 Task: Create a rule from the Recommended list, Task Added to this Project -> add SubTasks in the project ToughWorks with SubTasks Gather and Analyse Requirements , Design and Implement Solution , System Test and UAT , Release to Production / Go Live.
Action: Mouse moved to (52, 354)
Screenshot: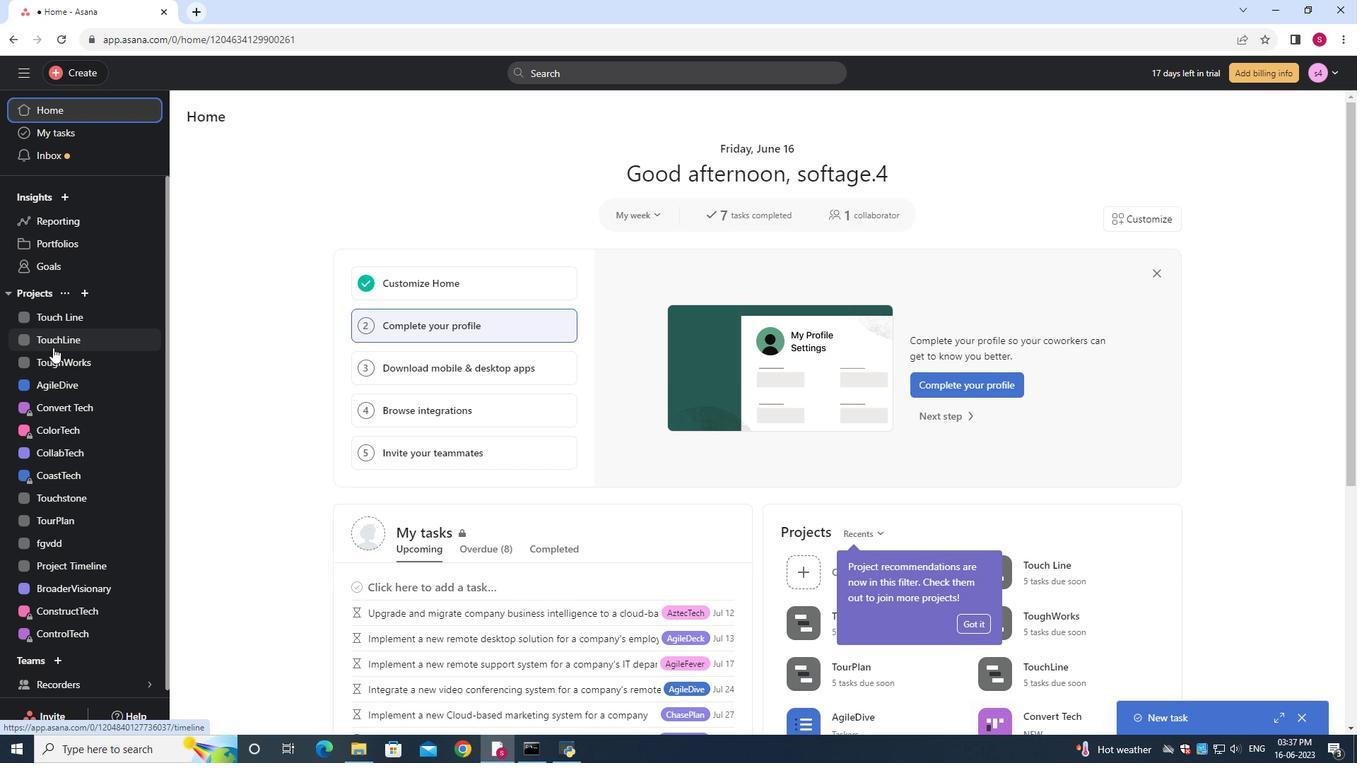 
Action: Mouse pressed left at (52, 354)
Screenshot: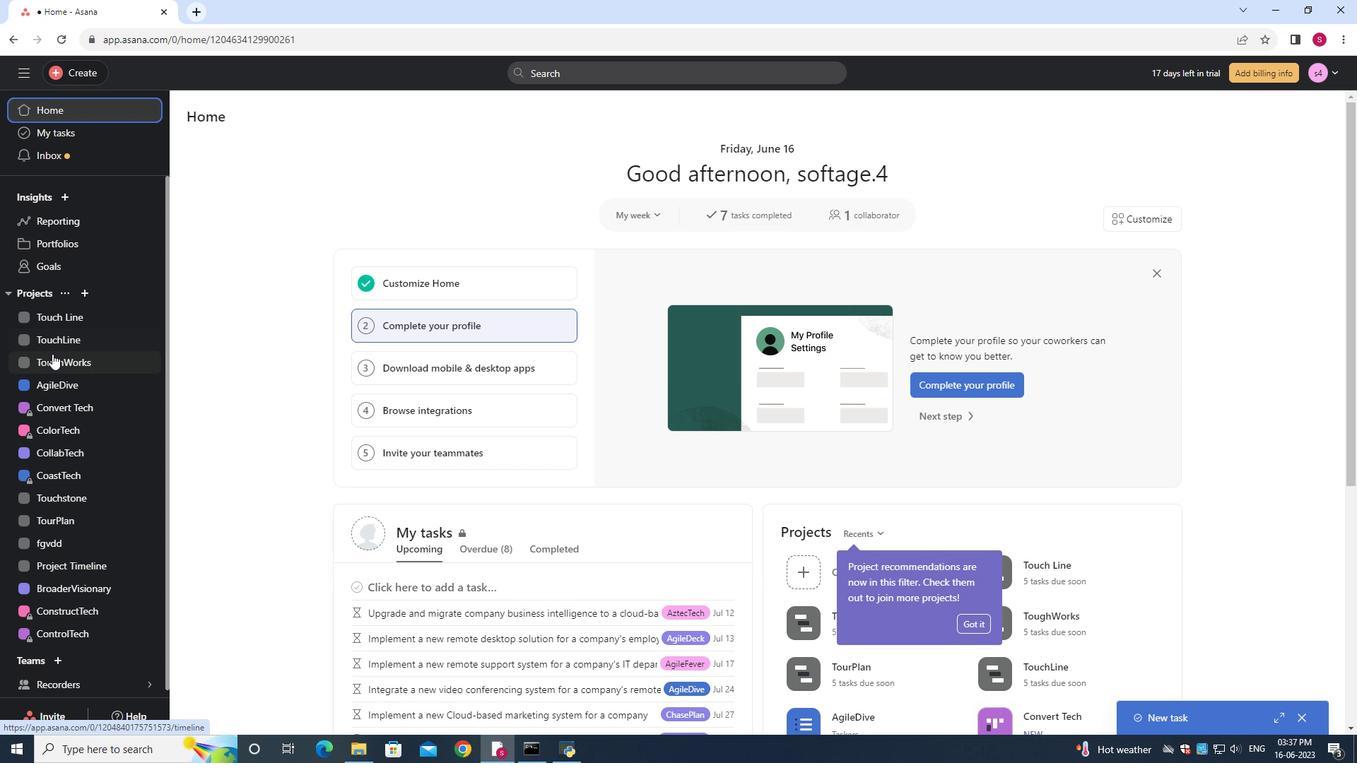 
Action: Mouse moved to (1292, 126)
Screenshot: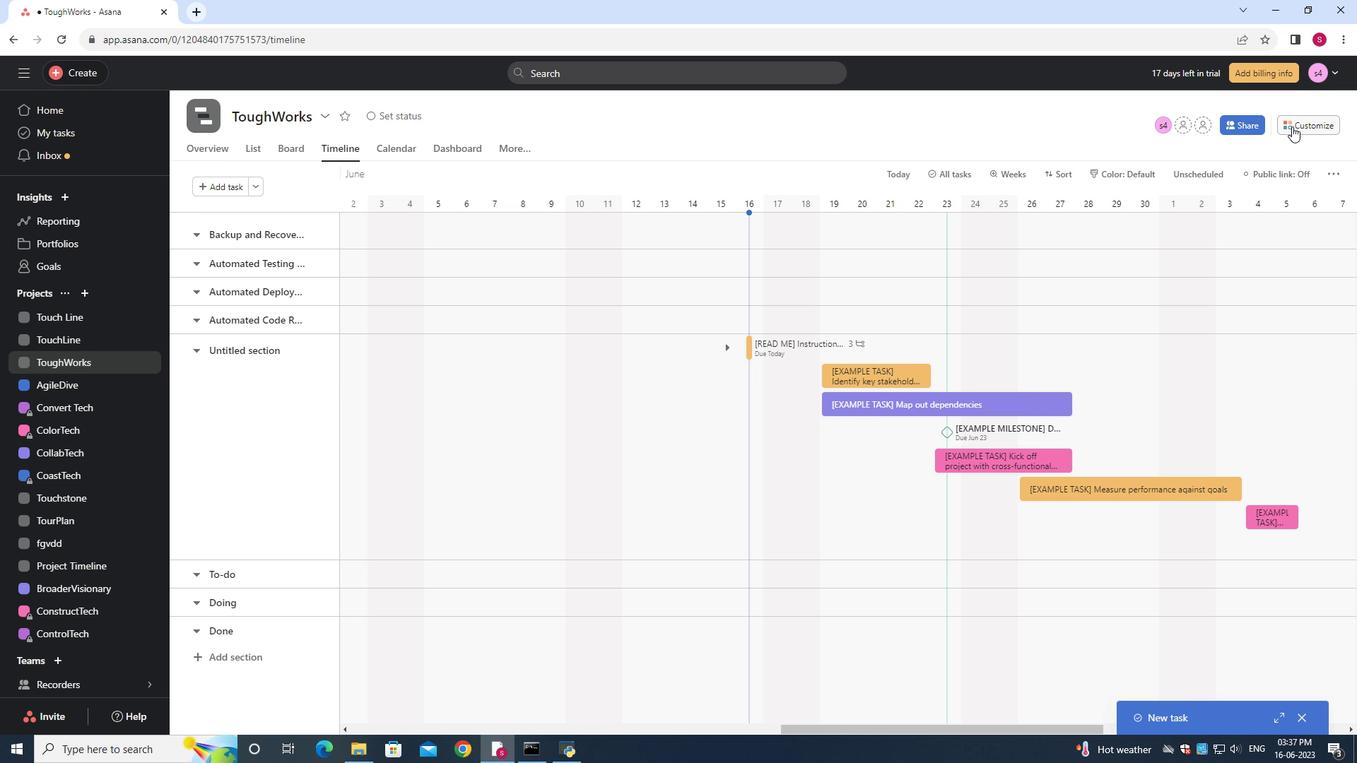 
Action: Mouse pressed left at (1292, 126)
Screenshot: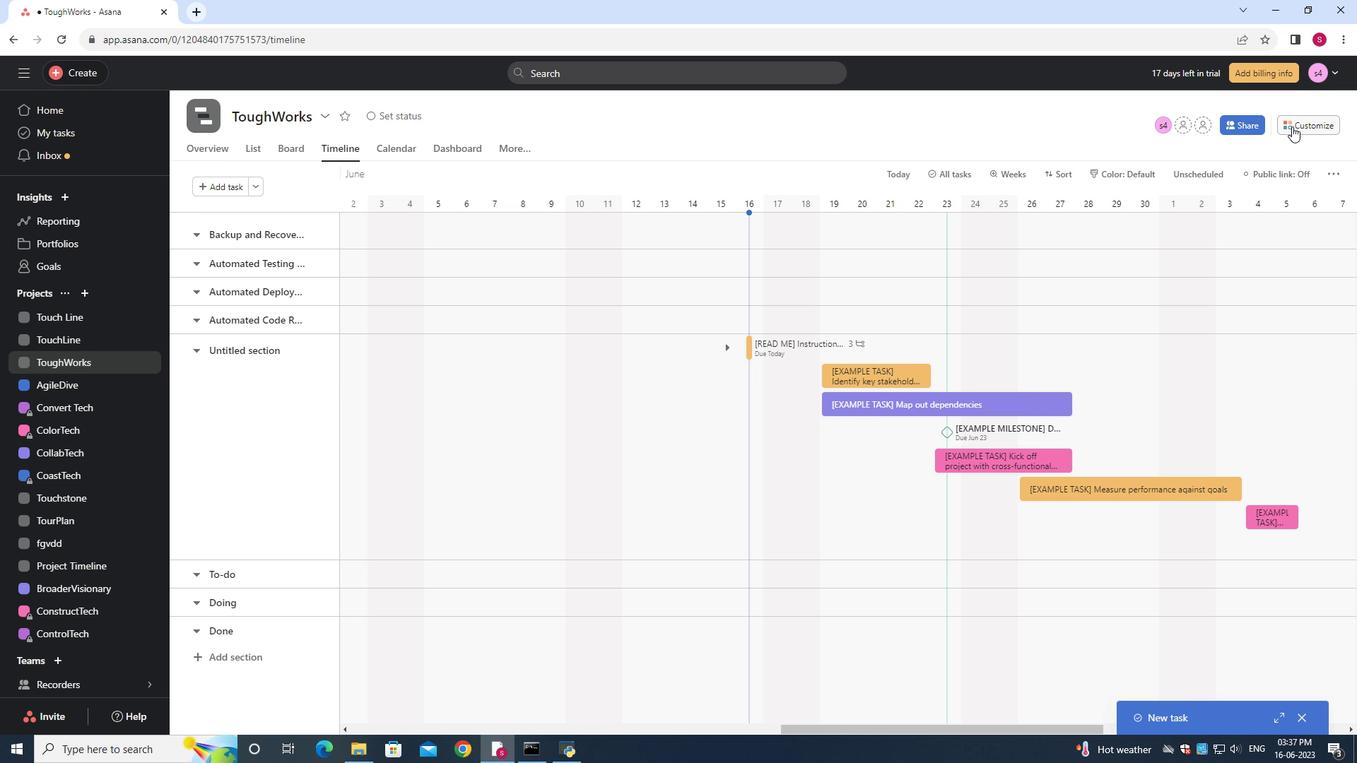 
Action: Mouse moved to (1052, 323)
Screenshot: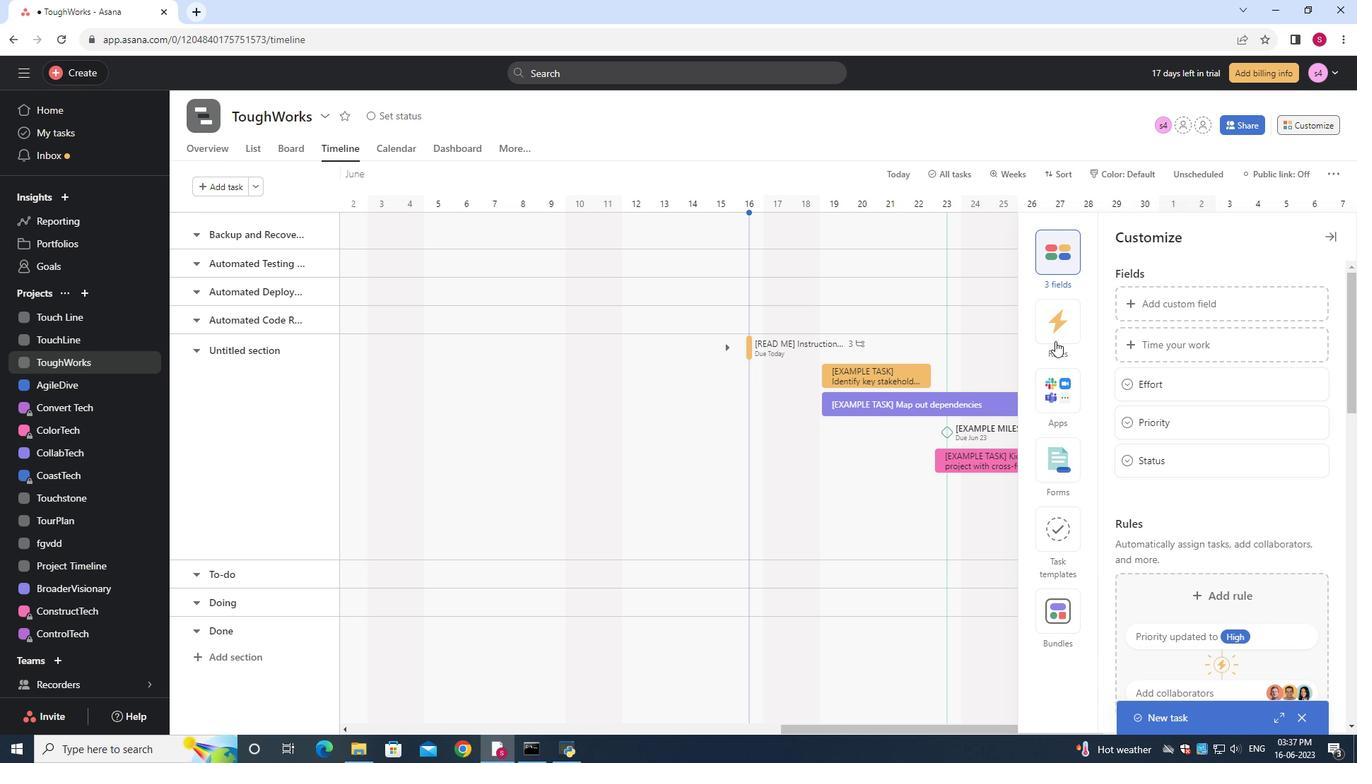 
Action: Mouse pressed left at (1052, 323)
Screenshot: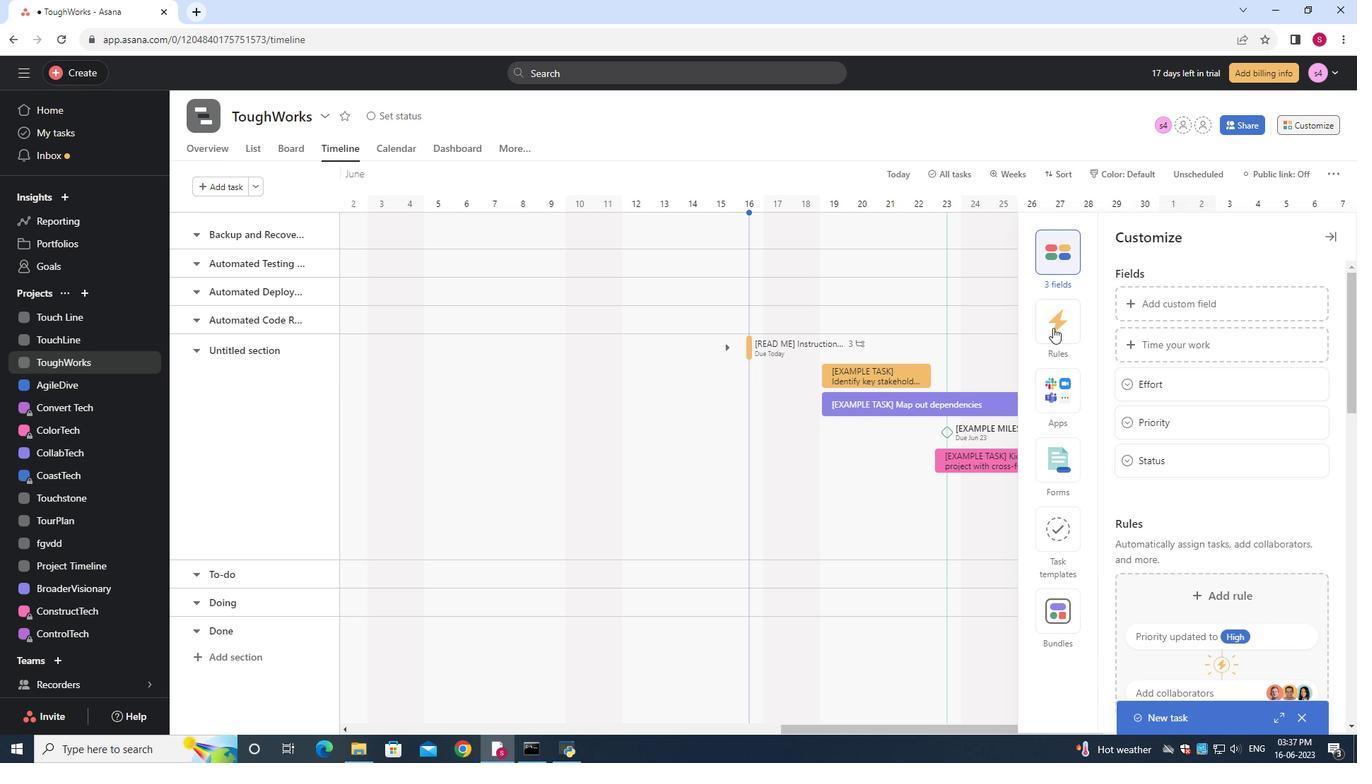 
Action: Mouse moved to (1225, 347)
Screenshot: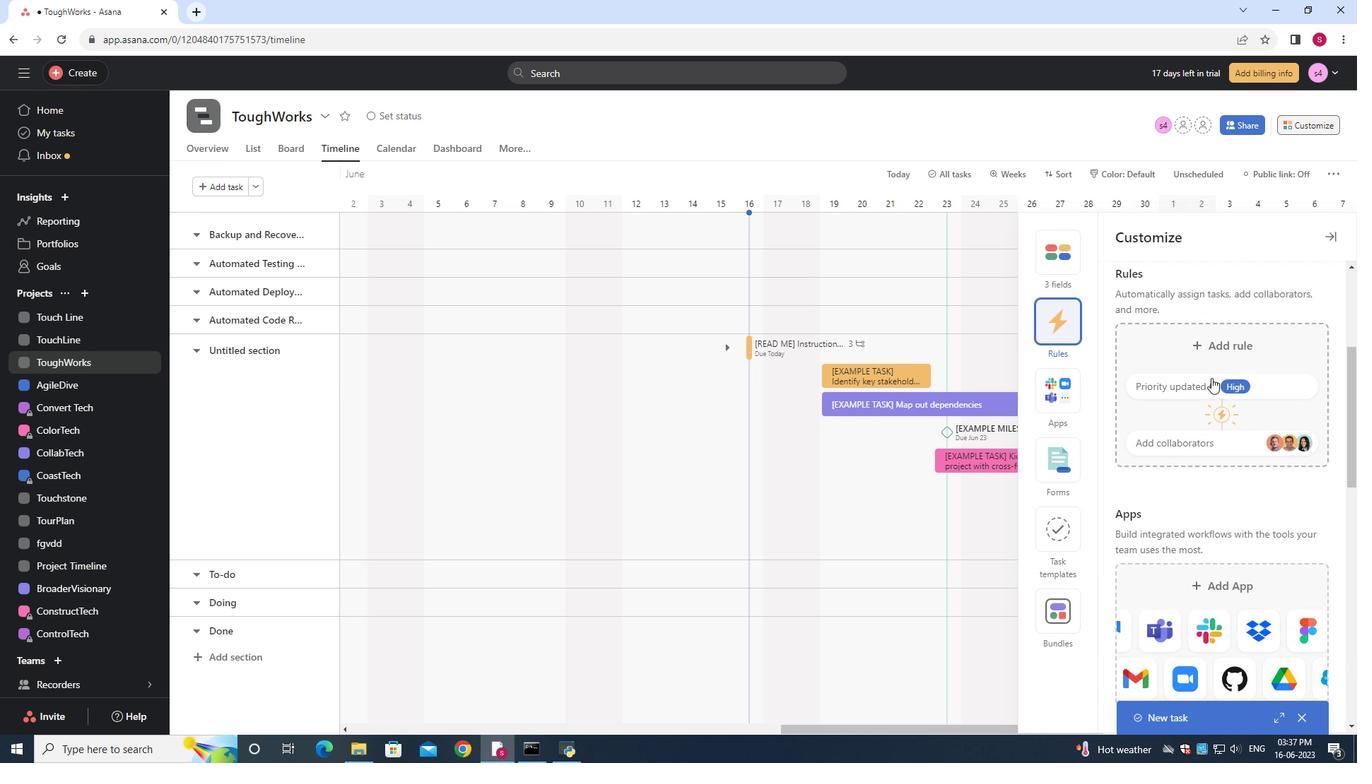 
Action: Mouse pressed left at (1225, 347)
Screenshot: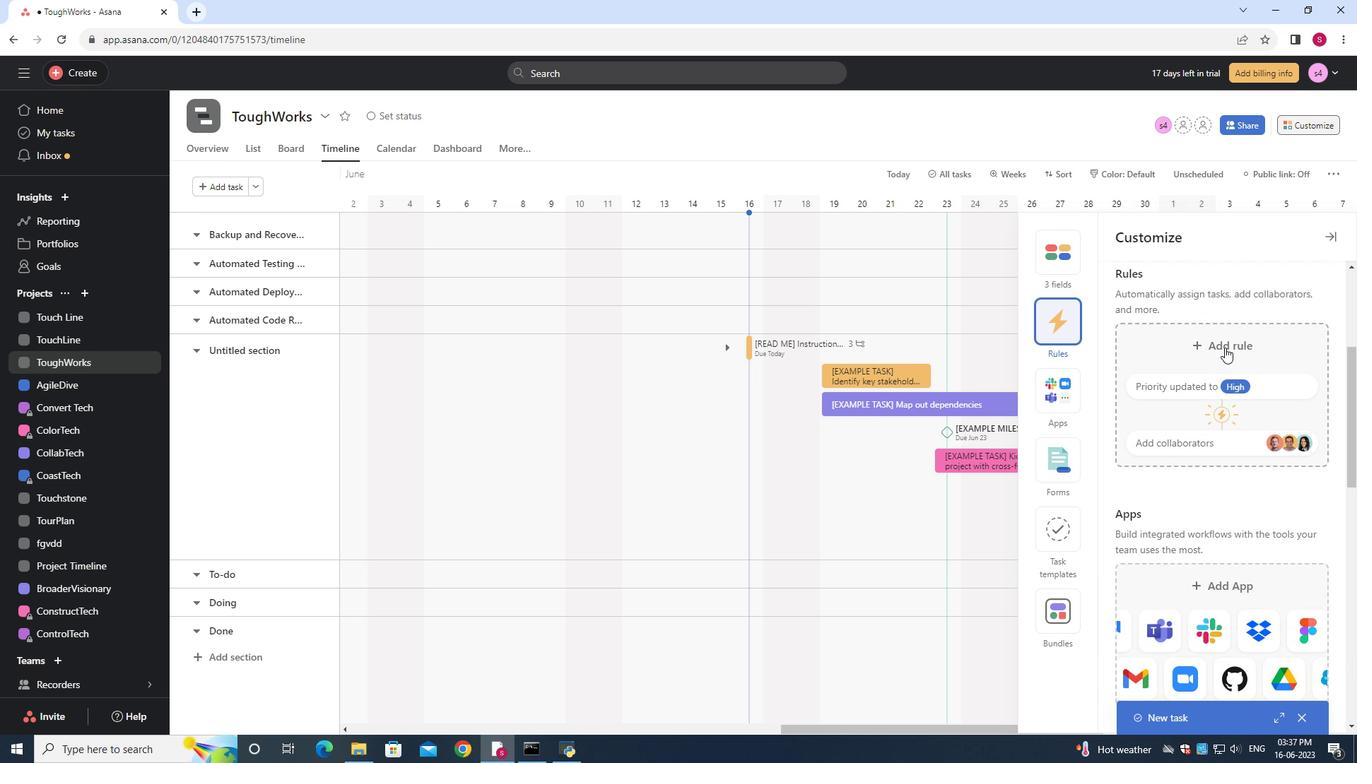 
Action: Mouse moved to (910, 217)
Screenshot: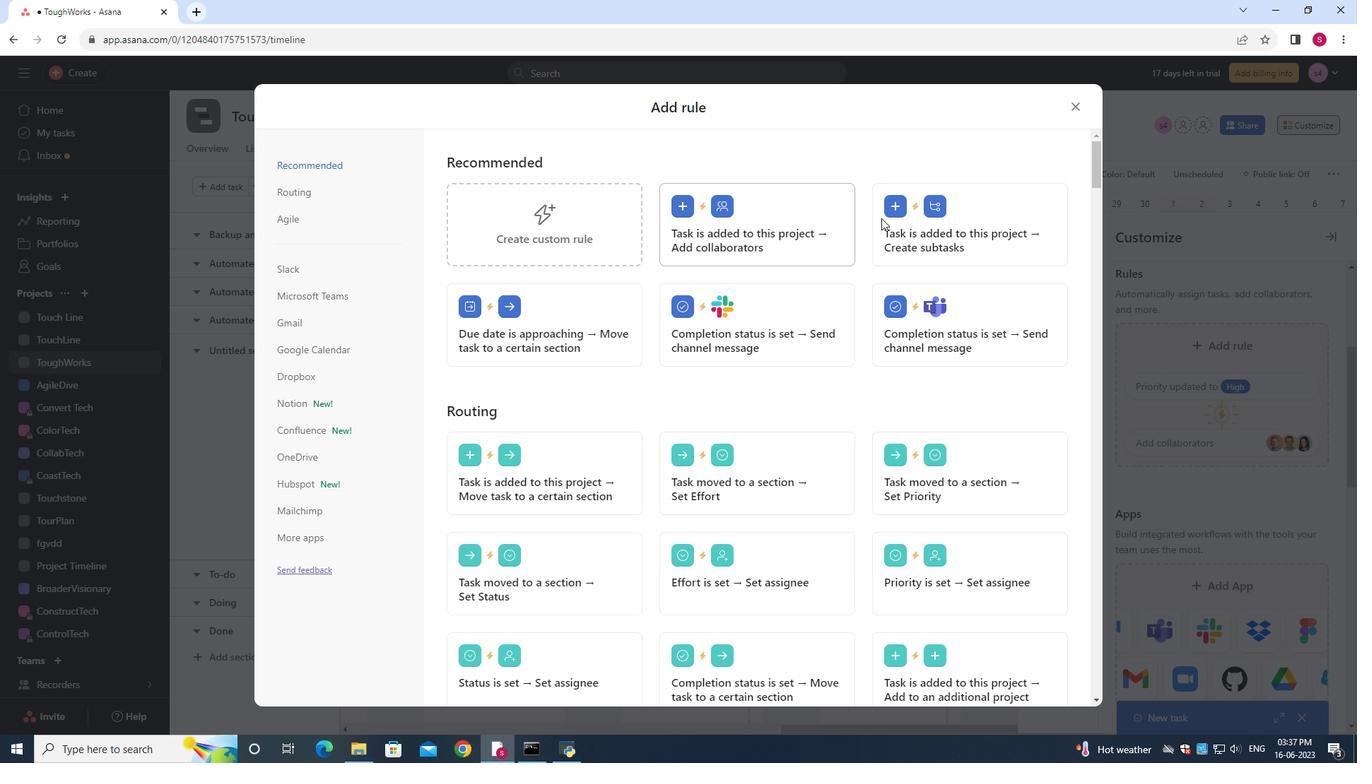 
Action: Mouse pressed left at (910, 217)
Screenshot: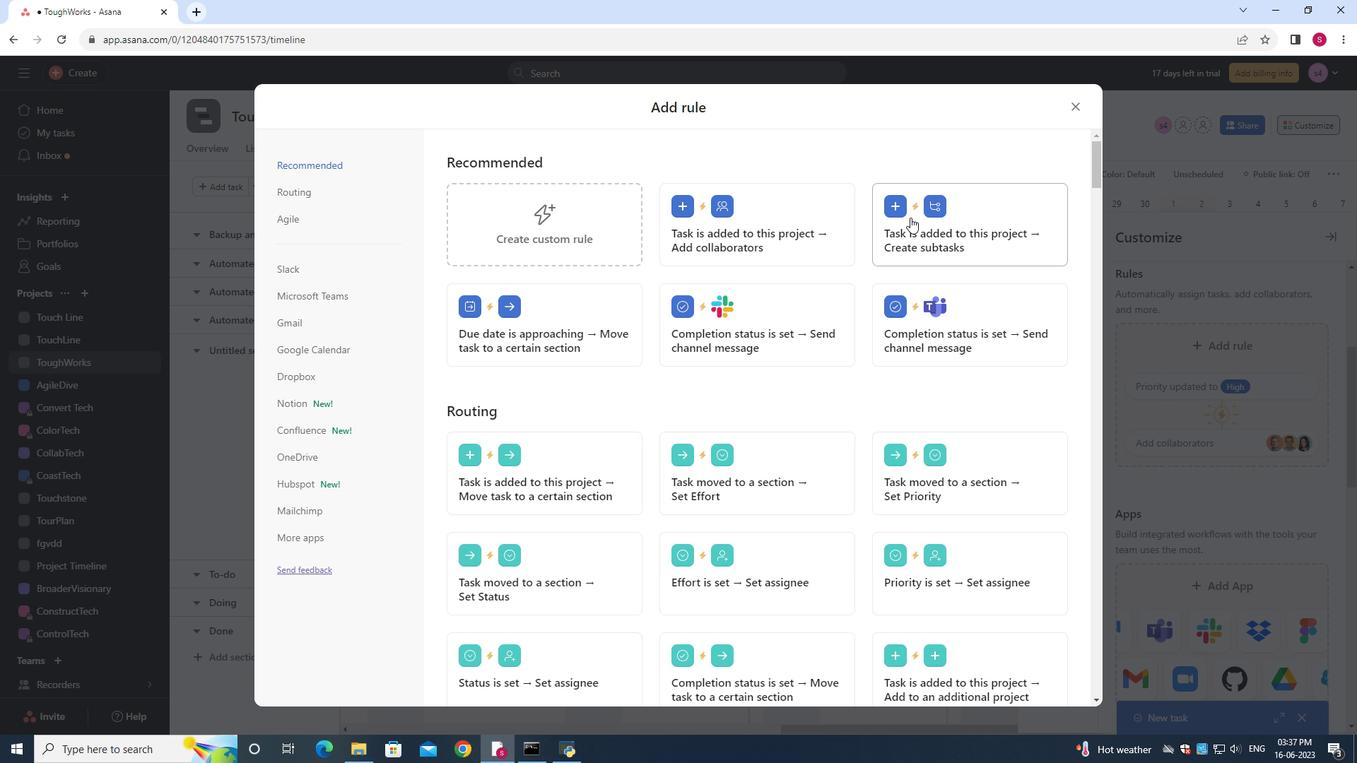 
Action: Mouse moved to (890, 233)
Screenshot: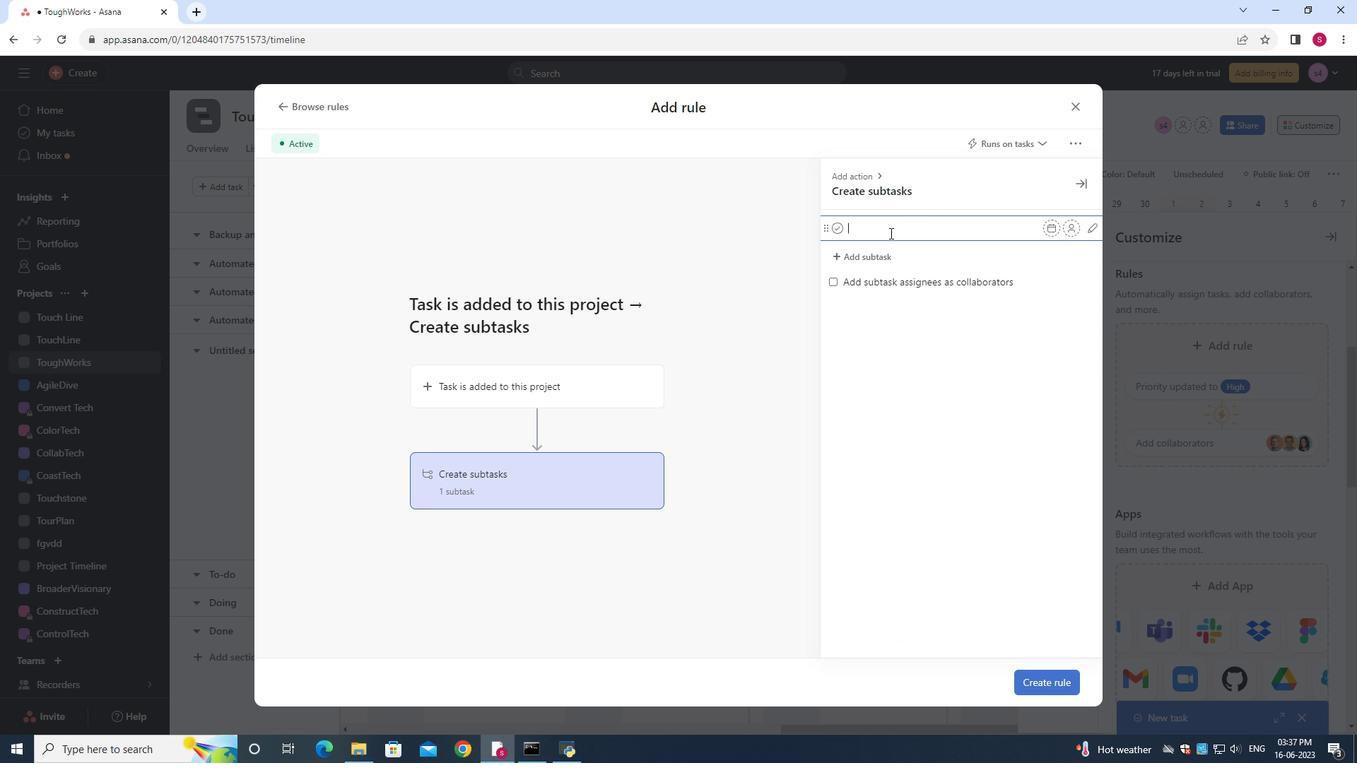 
Action: Key pressed ga<Key.backspace><Key.caps_lock>ATHER<Key.space>AND<Key.space><Key.shift>aNALU<Key.backspace>YSE<Key.space><Key.shift><Key.shift><Key.shift><Key.shift><Key.shift><Key.shift><Key.shift><Key.shift><Key.shift><Key.shift><Key.shift>rEQUIREMENTS<Key.enter><Key.shift>dESIGN<Key.space>
Screenshot: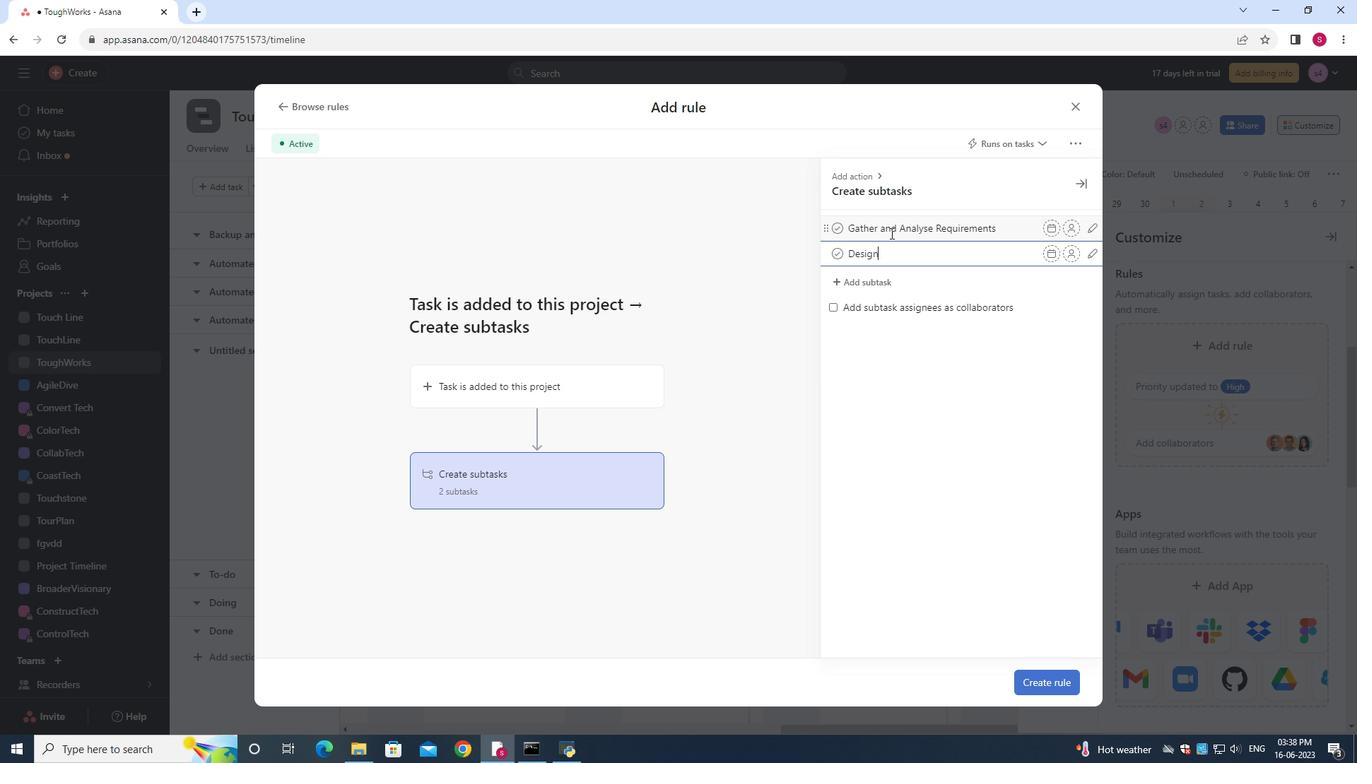 
Action: Mouse moved to (671, 244)
Screenshot: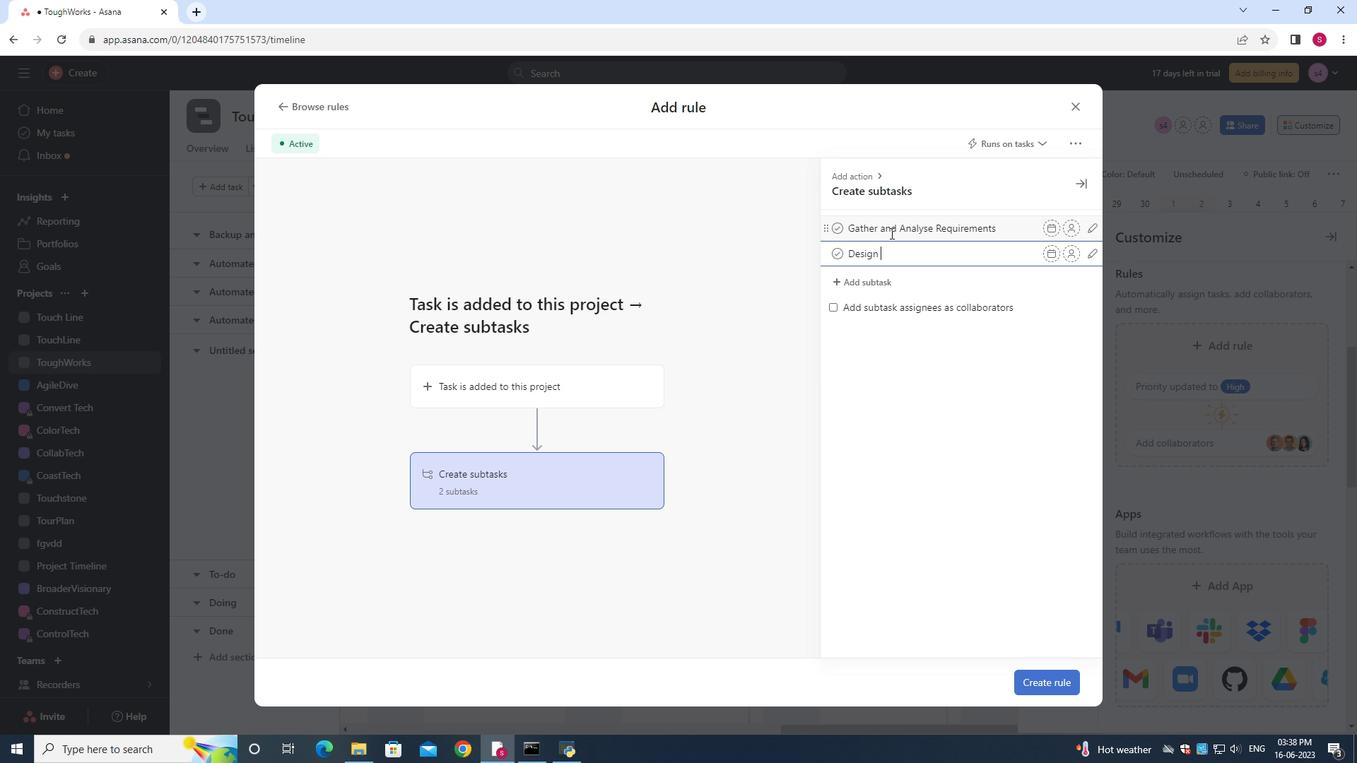
Action: Key pressed AND<Key.space><Key.shift>iMPLEMENT<Key.space><Key.shift>sOLUTION<Key.enter><Key.shift>sYSTEM<Key.space><Key.shift>tEST<Key.space>AND<Key.space><Key.shift>u<Key.shift>at<Key.enter><Key.shift><Key.shift><Key.shift>rELEASE<Key.space>TO<Key.space><Key.shift>PRODUCTION/<Key.shift><Key.shift><Key.shift><Key.shift><Key.shift><Key.shift><Key.shift><Key.shift><Key.shift><Key.shift><Key.shift><Key.shift><Key.shift>gO<Key.space><Key.shift>lIVE
Screenshot: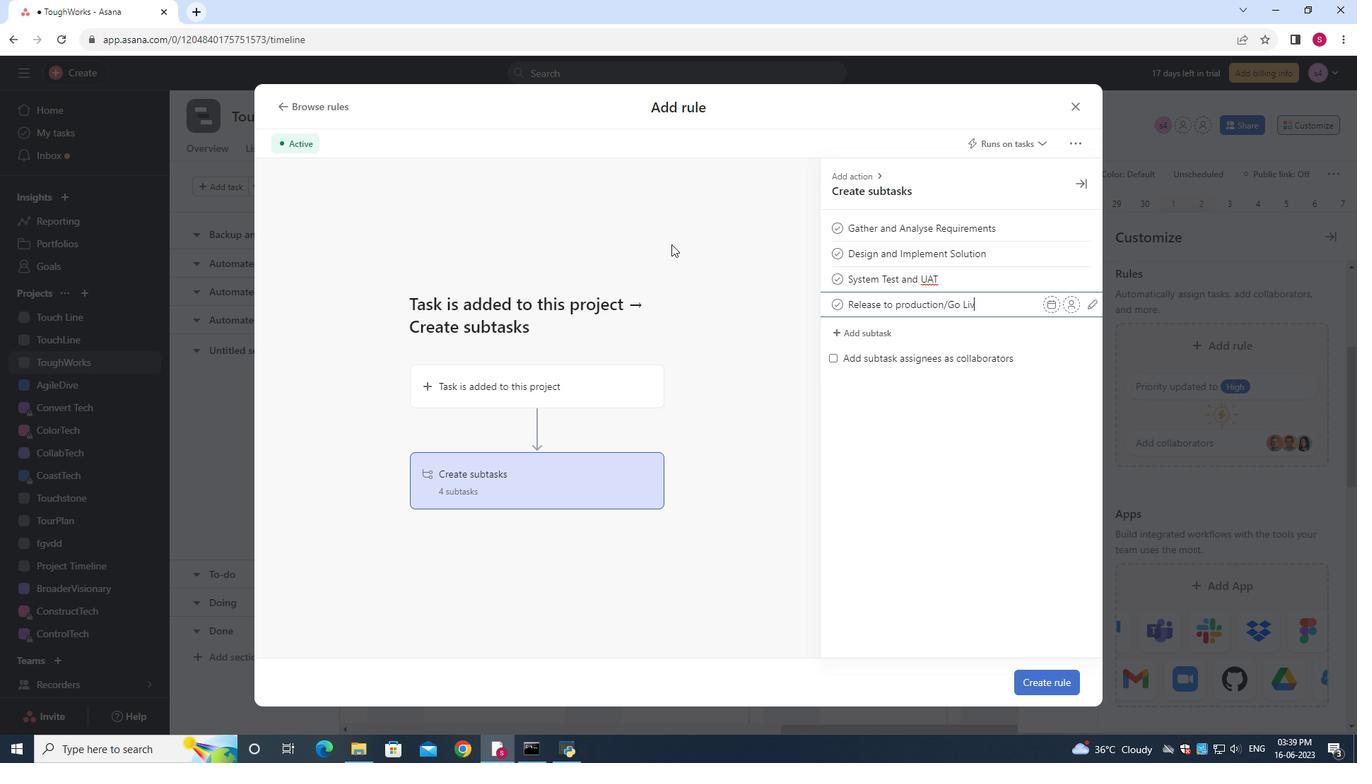 
Action: Mouse moved to (1041, 683)
Screenshot: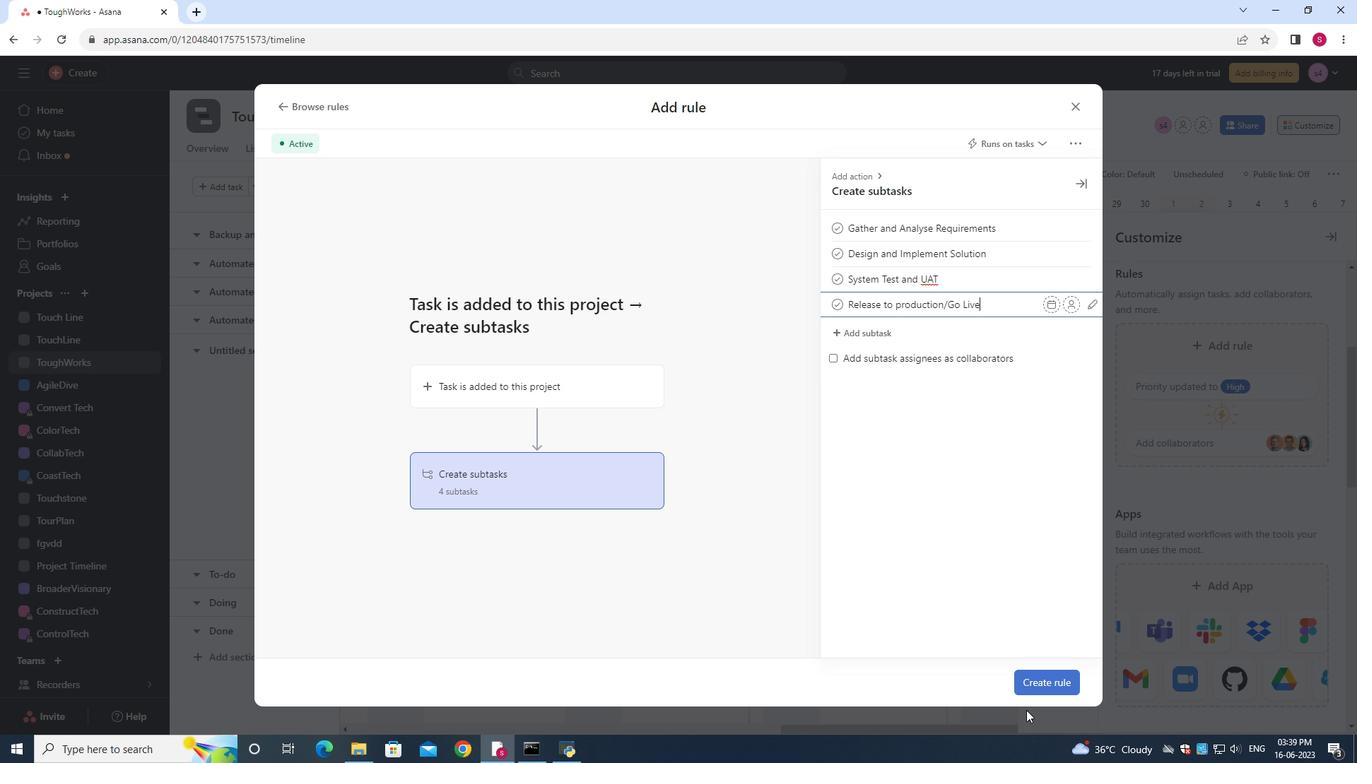 
Action: Mouse pressed left at (1041, 683)
Screenshot: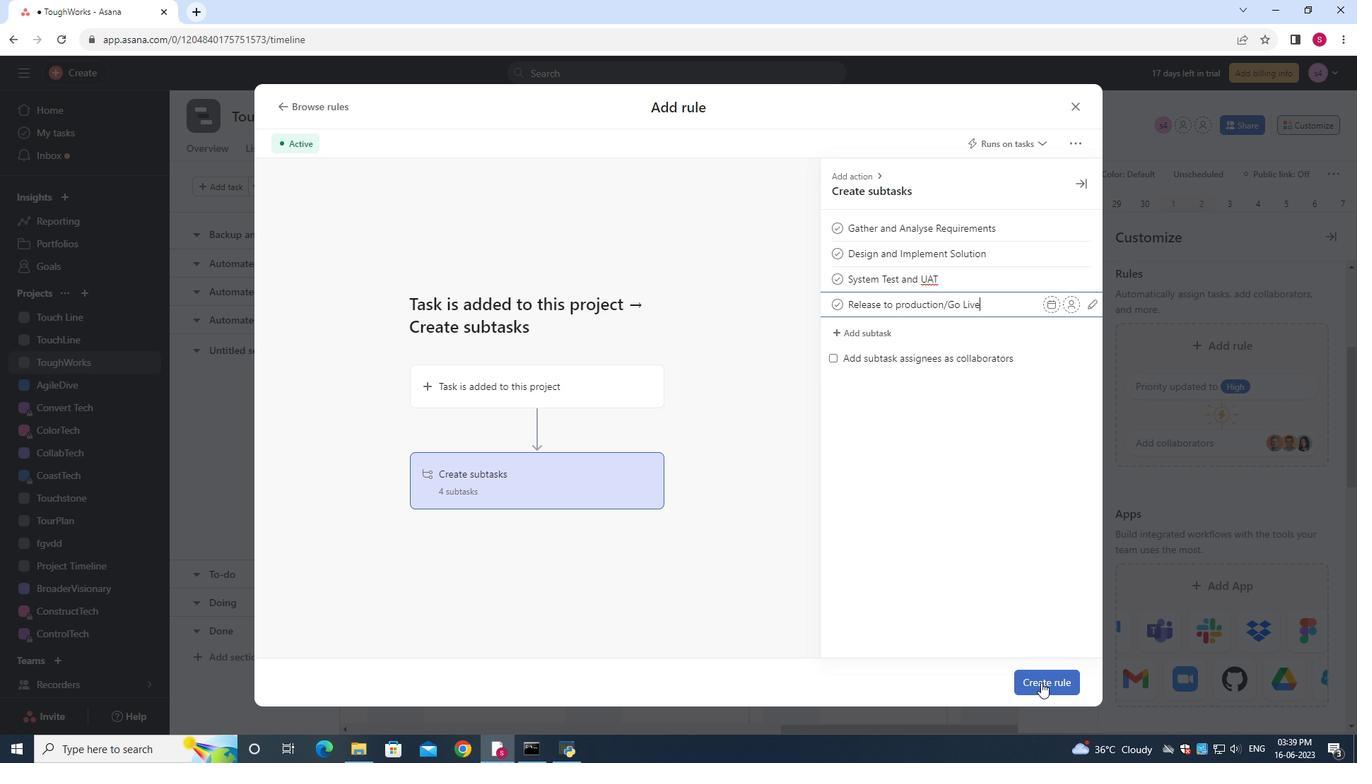 
Action: Mouse moved to (788, 501)
Screenshot: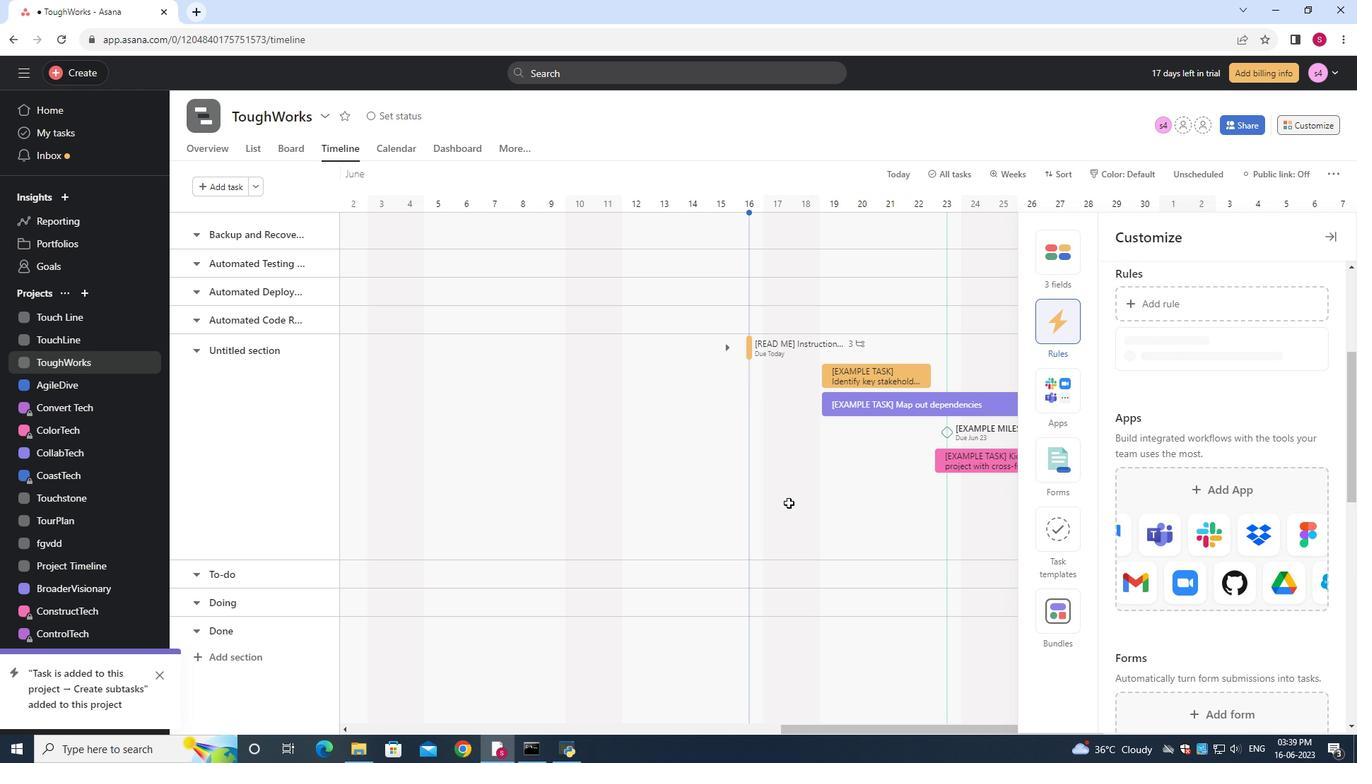 
